 Task: Explore upcoming open houses in Providence, Rhode Island, to visit properties with a home library or reading nook, and take note of these cozy features.
Action: Mouse moved to (131, 134)
Screenshot: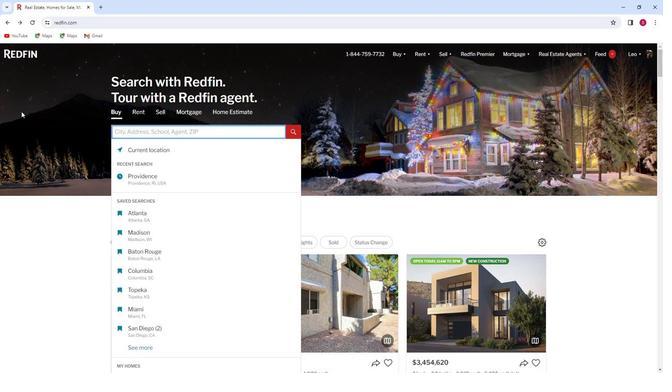 
Action: Mouse pressed left at (131, 134)
Screenshot: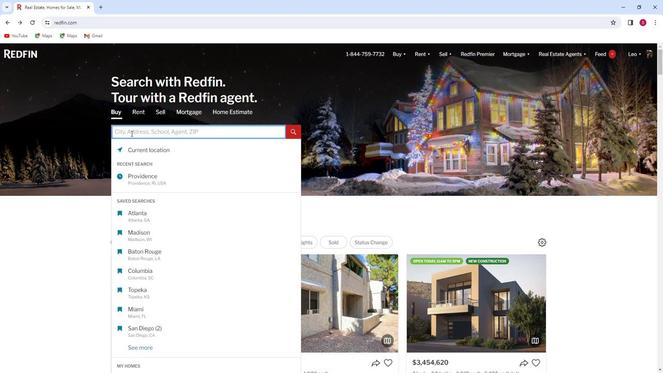 
Action: Mouse moved to (131, 134)
Screenshot: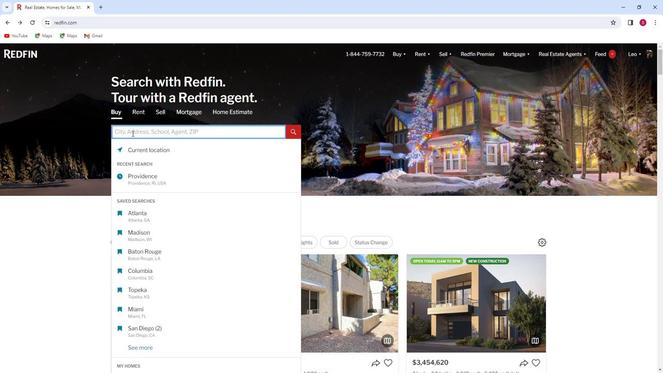 
Action: Key pressed <Key.shift><Key.shift><Key.shift><Key.shift><Key.shift><Key.shift><Key.shift><Key.shift><Key.shift><Key.shift><Key.shift><Key.shift><Key.shift><Key.shift><Key.shift><Key.shift><Key.shift><Key.shift><Key.shift><Key.shift><Key.shift><Key.shift><Key.shift><Key.shift><Key.shift><Key.shift><Key.shift><Key.shift><Key.shift><Key.shift><Key.shift><Key.shift><Key.shift>Providence
Screenshot: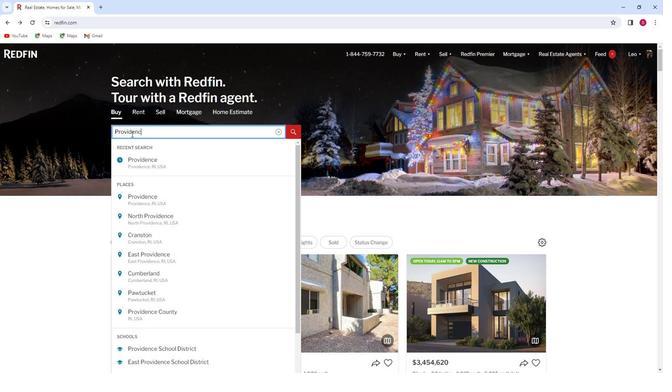 
Action: Mouse moved to (156, 166)
Screenshot: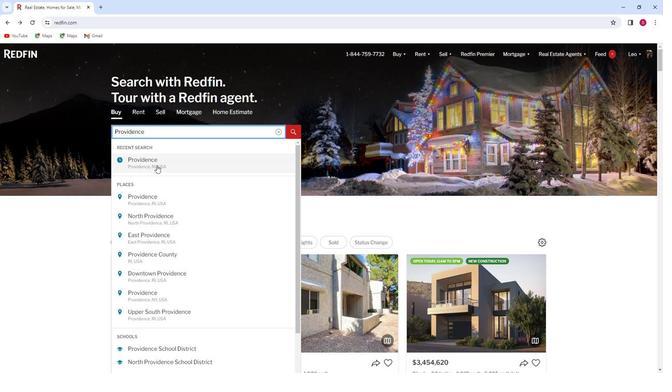 
Action: Mouse pressed left at (156, 166)
Screenshot: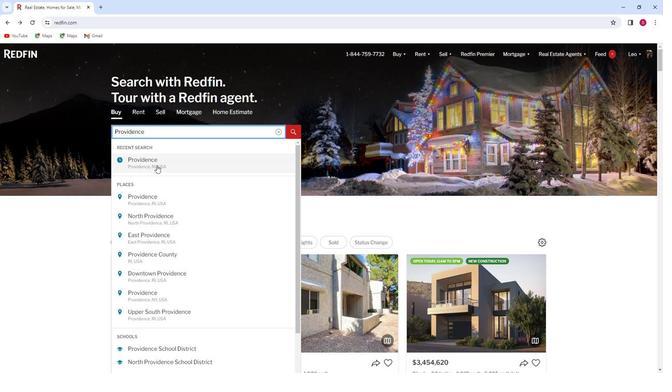 
Action: Mouse moved to (586, 102)
Screenshot: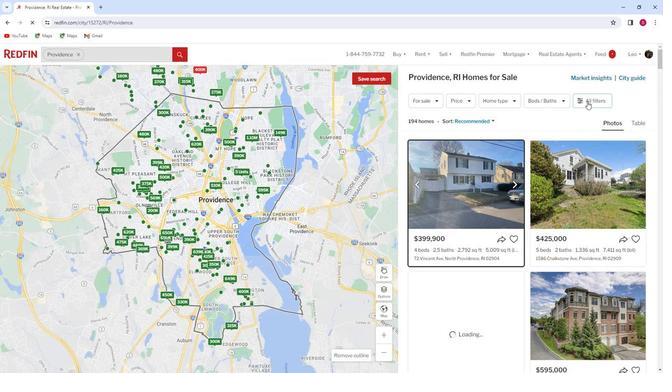 
Action: Mouse pressed left at (586, 102)
Screenshot: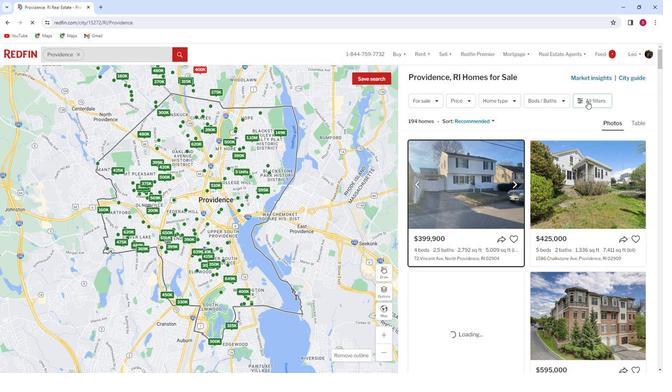 
Action: Mouse pressed left at (586, 102)
Screenshot: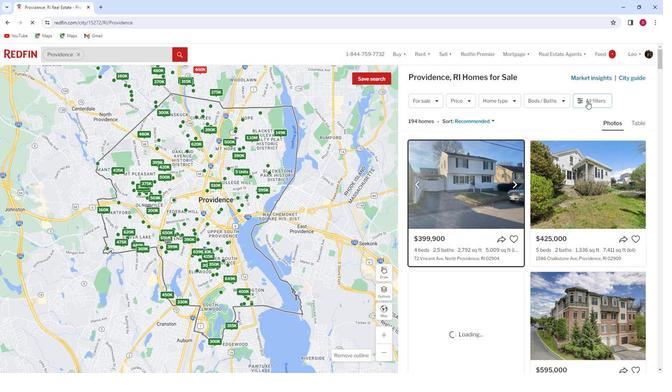 
Action: Mouse pressed left at (586, 102)
Screenshot: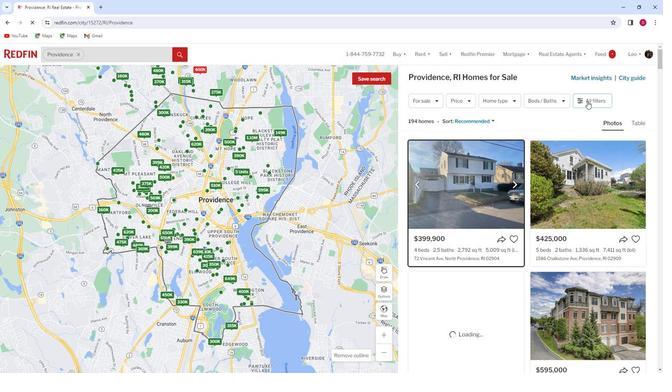 
Action: Mouse moved to (585, 101)
Screenshot: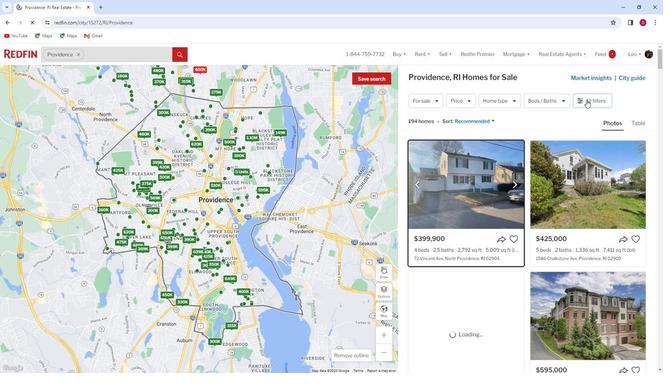 
Action: Mouse pressed left at (585, 101)
Screenshot: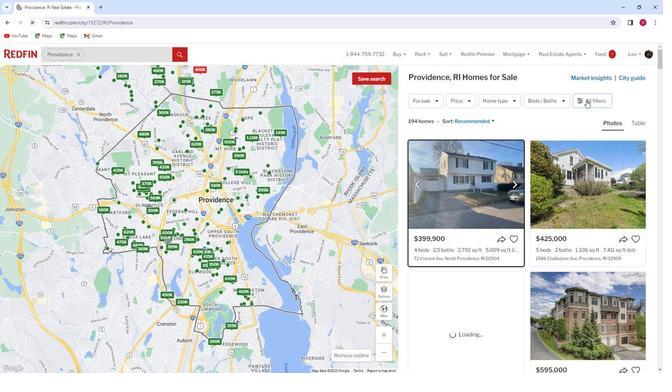 
Action: Mouse pressed left at (585, 101)
Screenshot: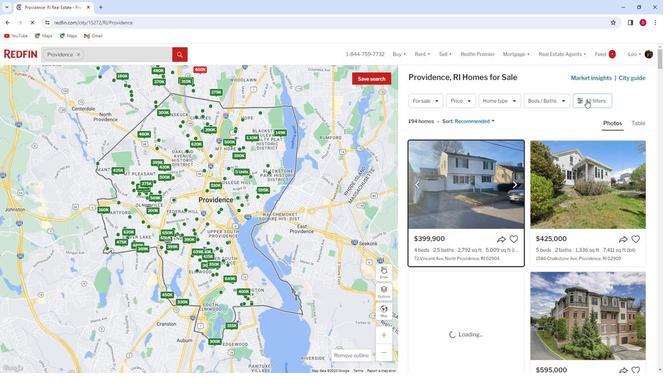
Action: Mouse pressed left at (585, 101)
Screenshot: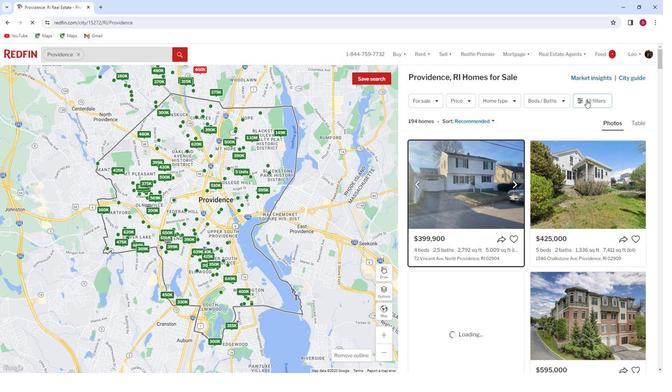 
Action: Mouse moved to (588, 100)
Screenshot: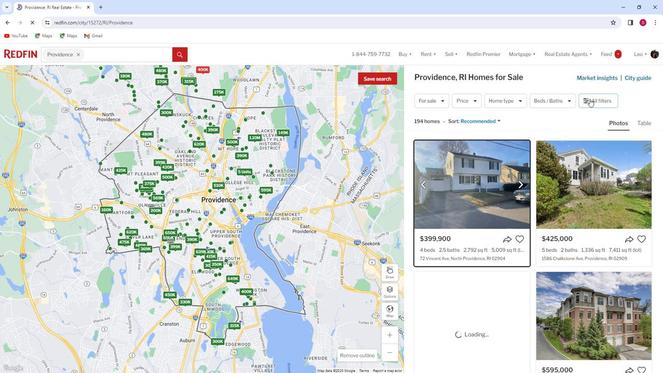 
Action: Mouse pressed left at (588, 100)
Screenshot: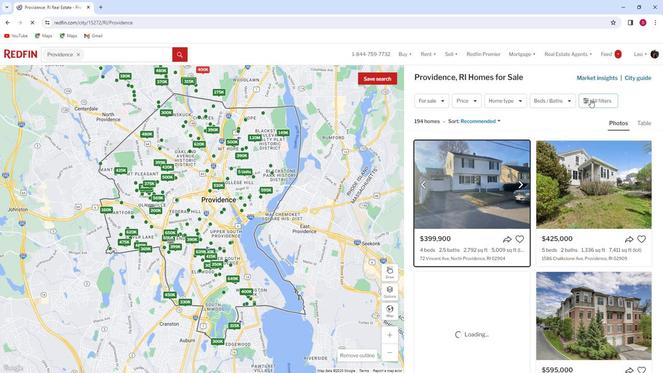 
Action: Mouse moved to (593, 101)
Screenshot: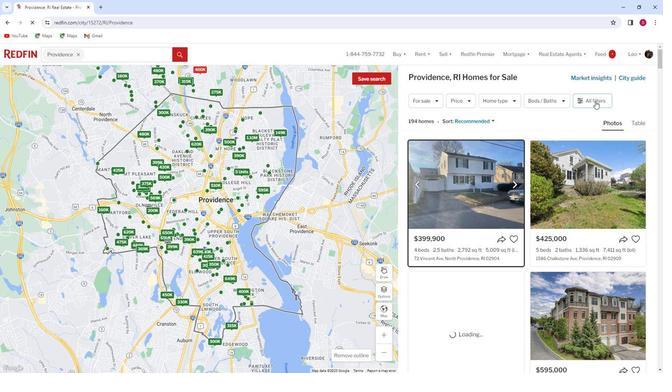 
Action: Mouse pressed left at (593, 101)
Screenshot: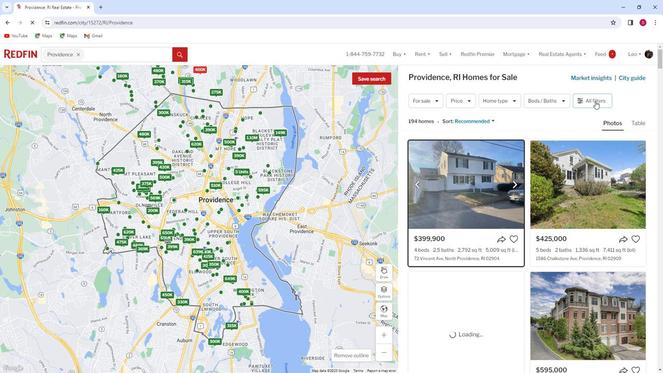 
Action: Mouse moved to (547, 186)
Screenshot: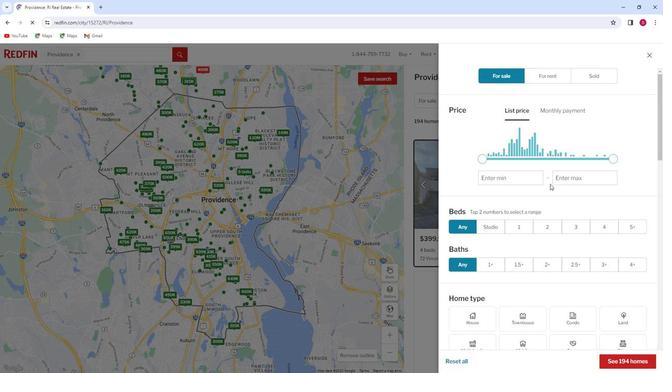 
Action: Mouse scrolled (547, 186) with delta (0, 0)
Screenshot: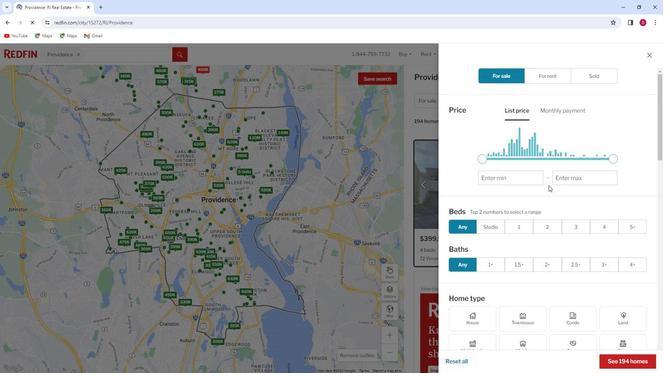 
Action: Mouse scrolled (547, 186) with delta (0, 0)
Screenshot: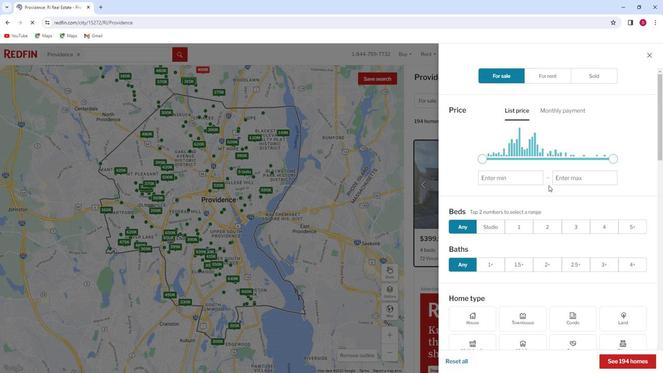
Action: Mouse scrolled (547, 186) with delta (0, 0)
Screenshot: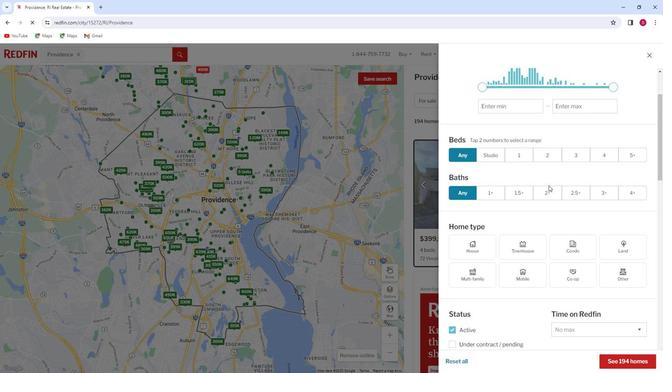 
Action: Mouse scrolled (547, 186) with delta (0, 0)
Screenshot: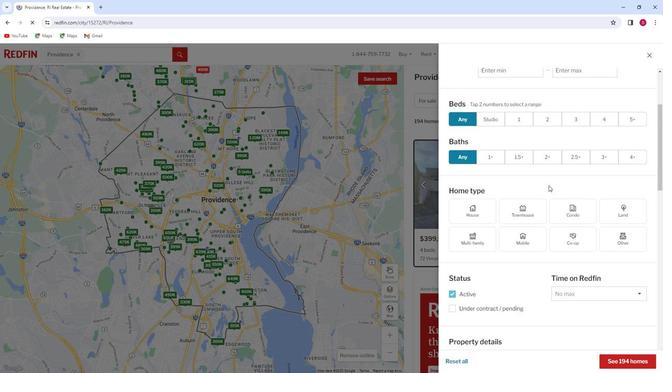 
Action: Mouse scrolled (547, 186) with delta (0, 0)
Screenshot: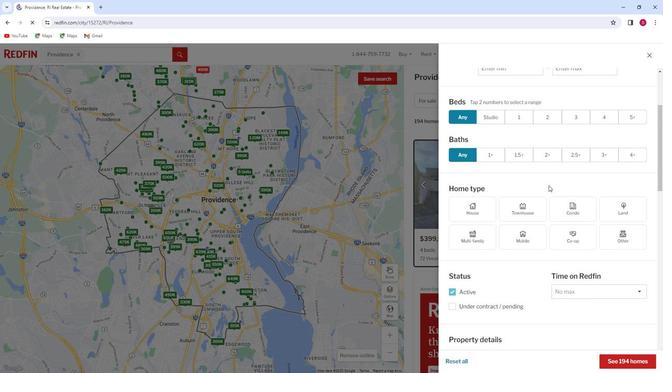 
Action: Mouse scrolled (547, 186) with delta (0, 0)
Screenshot: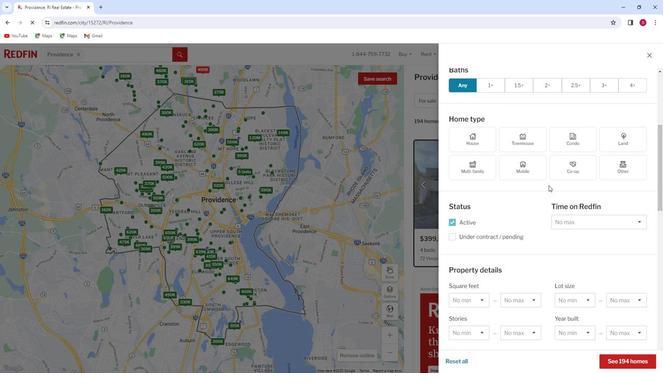 
Action: Mouse scrolled (547, 186) with delta (0, 0)
Screenshot: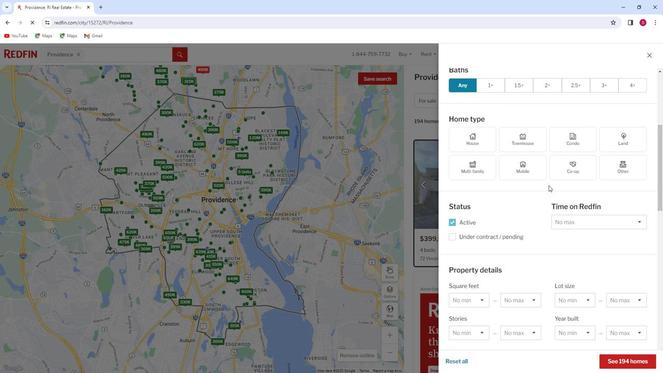 
Action: Mouse scrolled (547, 186) with delta (0, 0)
Screenshot: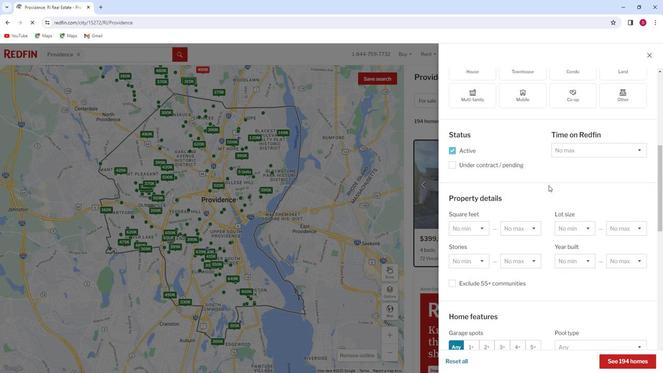 
Action: Mouse scrolled (547, 186) with delta (0, 0)
Screenshot: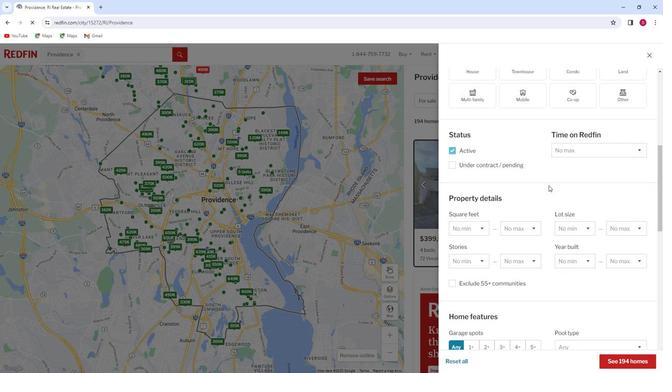 
Action: Mouse scrolled (547, 186) with delta (0, 0)
Screenshot: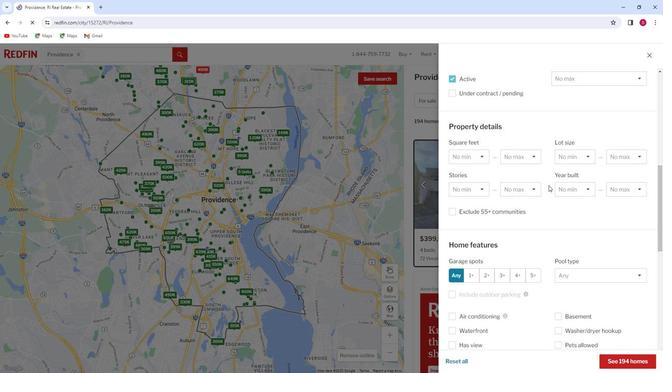 
Action: Mouse scrolled (547, 186) with delta (0, 0)
Screenshot: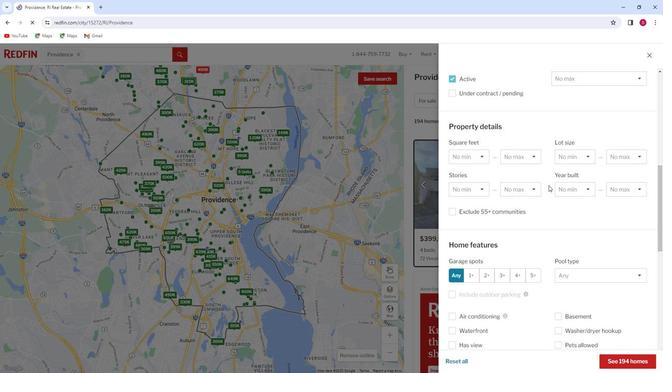
Action: Mouse scrolled (547, 186) with delta (0, 0)
Screenshot: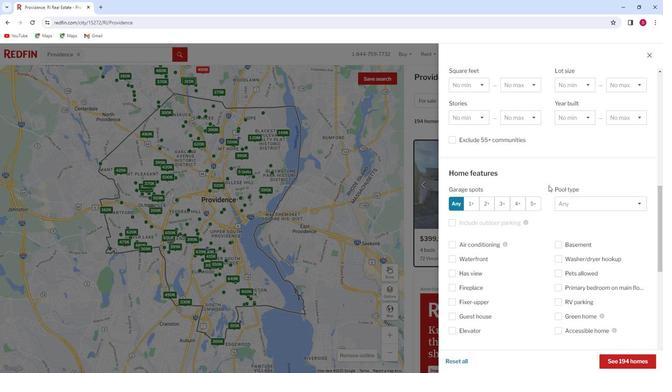 
Action: Mouse scrolled (547, 186) with delta (0, 0)
Screenshot: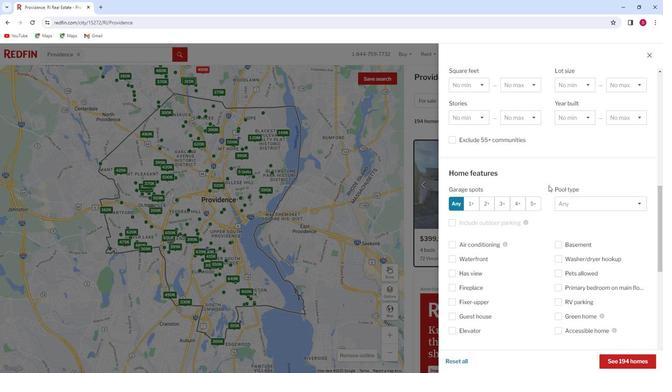
Action: Mouse scrolled (547, 186) with delta (0, 0)
Screenshot: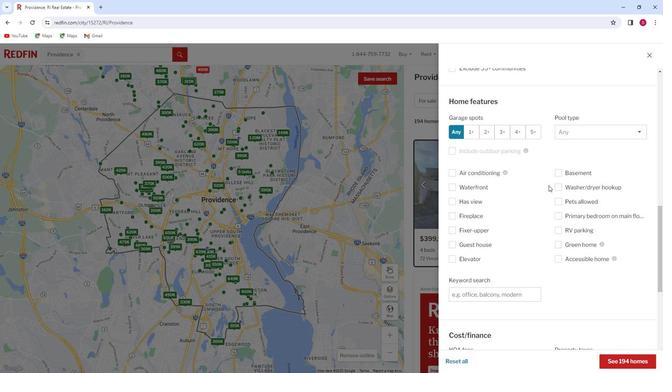 
Action: Mouse scrolled (547, 186) with delta (0, 0)
Screenshot: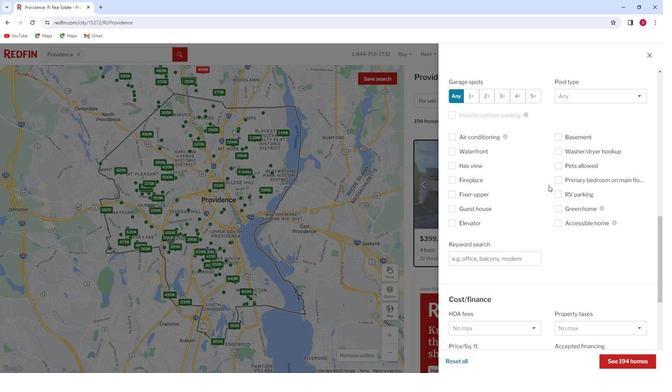 
Action: Mouse scrolled (547, 186) with delta (0, 0)
Screenshot: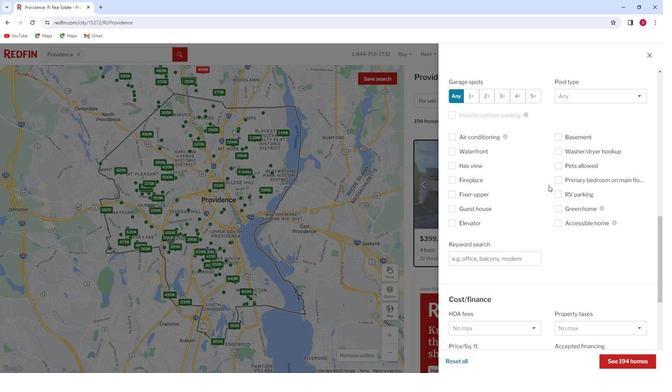 
Action: Mouse moved to (487, 190)
Screenshot: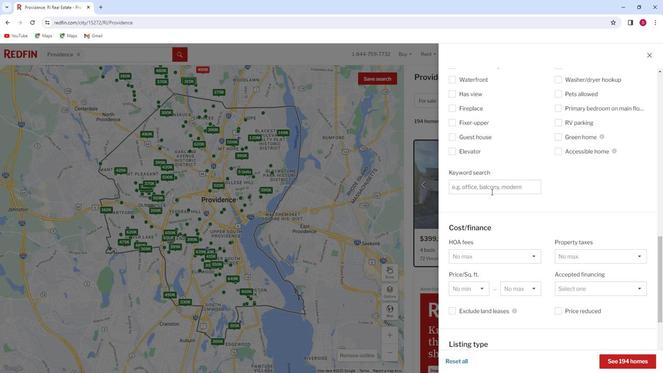 
Action: Mouse pressed left at (487, 190)
Screenshot: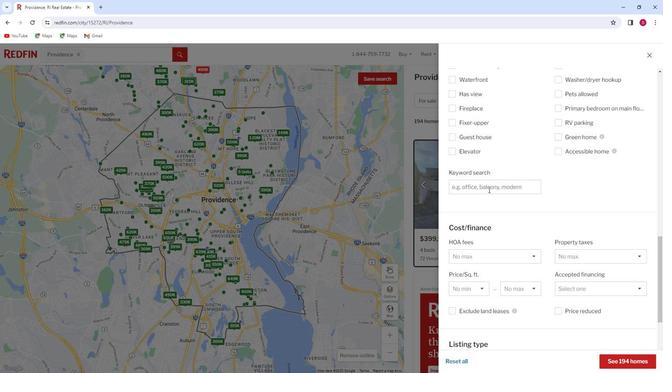 
Action: Key pressed home<Key.space>library
Screenshot: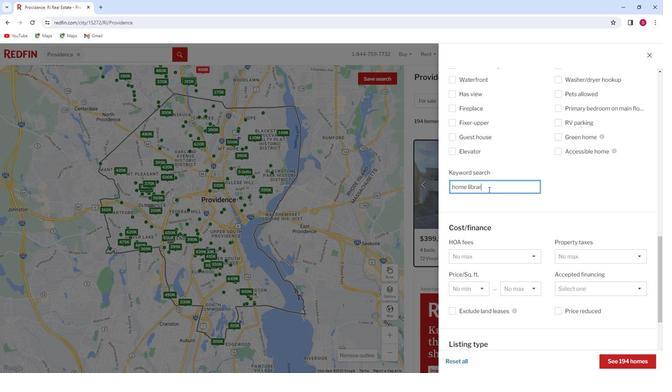 
Action: Mouse moved to (487, 189)
Screenshot: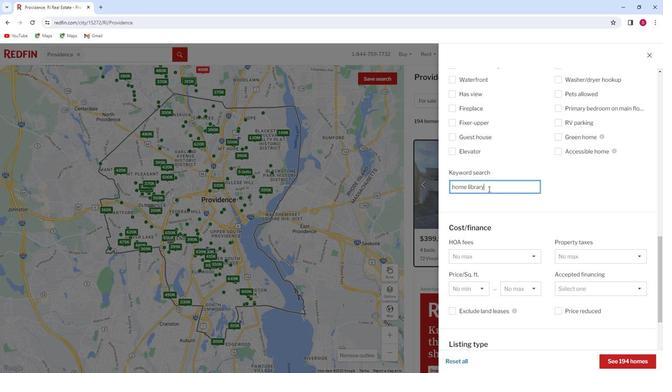 
Action: Mouse scrolled (487, 189) with delta (0, 0)
Screenshot: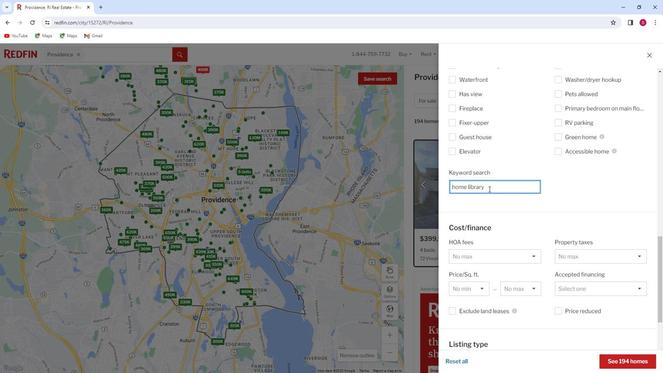
Action: Mouse moved to (487, 191)
Screenshot: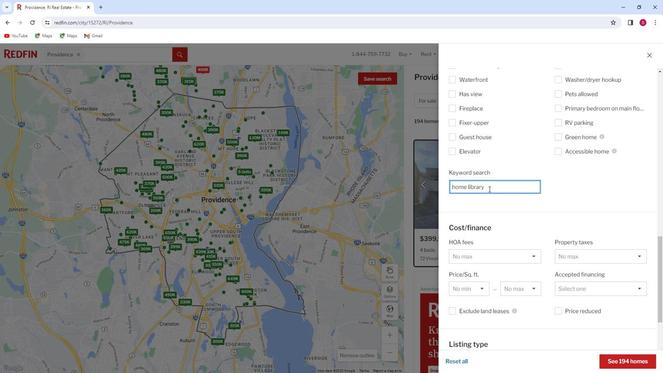 
Action: Mouse scrolled (487, 191) with delta (0, 0)
Screenshot: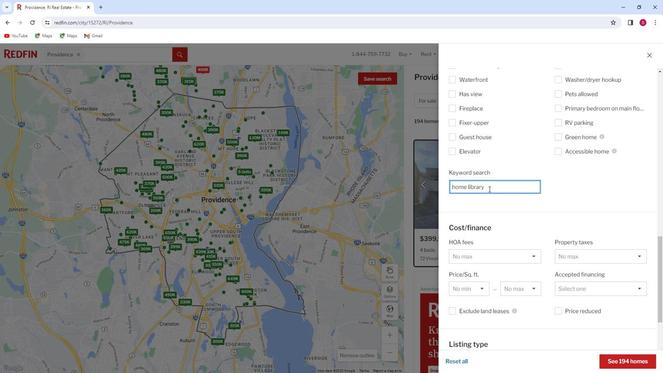 
Action: Mouse moved to (487, 191)
Screenshot: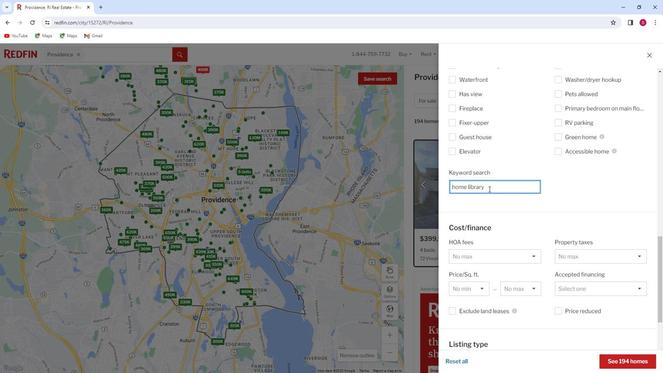 
Action: Mouse scrolled (487, 191) with delta (0, 0)
Screenshot: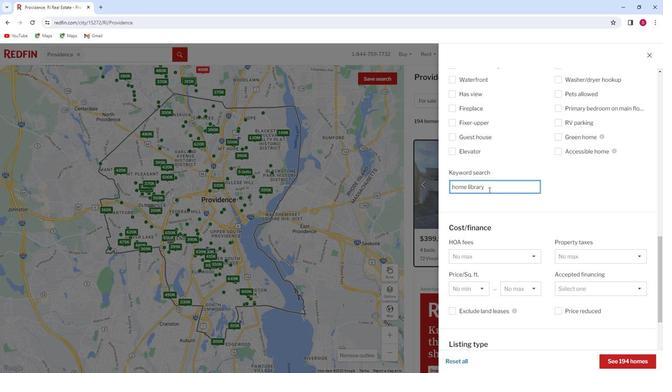 
Action: Mouse scrolled (487, 191) with delta (0, 0)
Screenshot: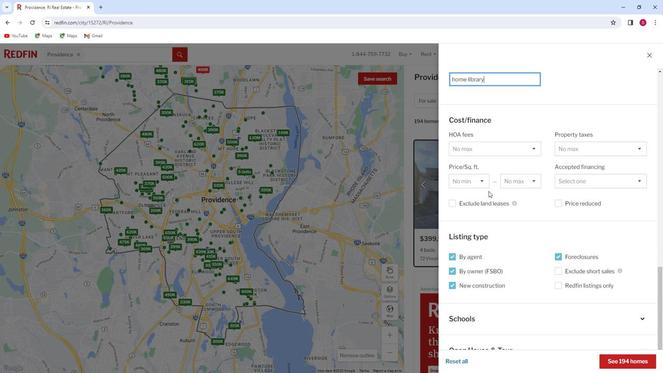 
Action: Mouse moved to (486, 193)
Screenshot: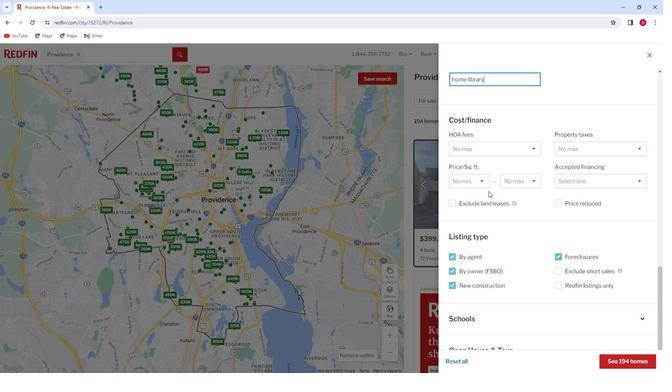 
Action: Mouse scrolled (486, 192) with delta (0, 0)
Screenshot: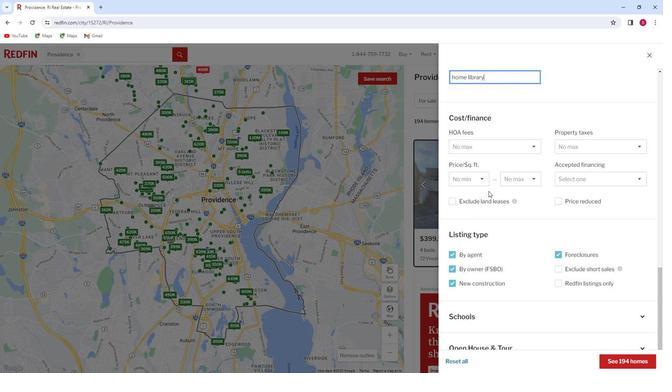 
Action: Mouse moved to (486, 193)
Screenshot: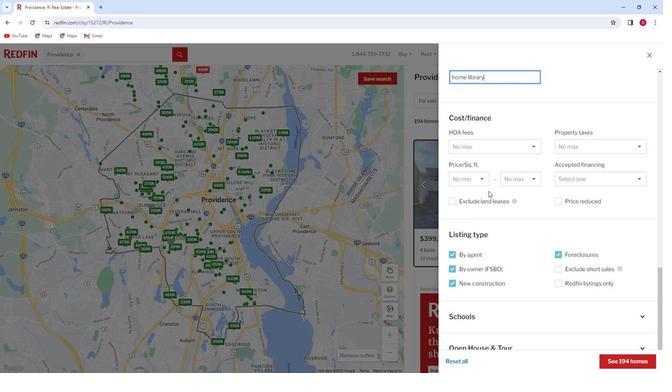 
Action: Mouse scrolled (486, 193) with delta (0, 0)
Screenshot: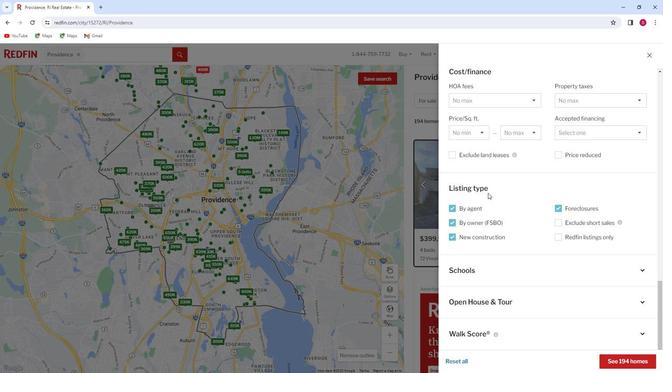 
Action: Mouse scrolled (486, 193) with delta (0, 0)
Screenshot: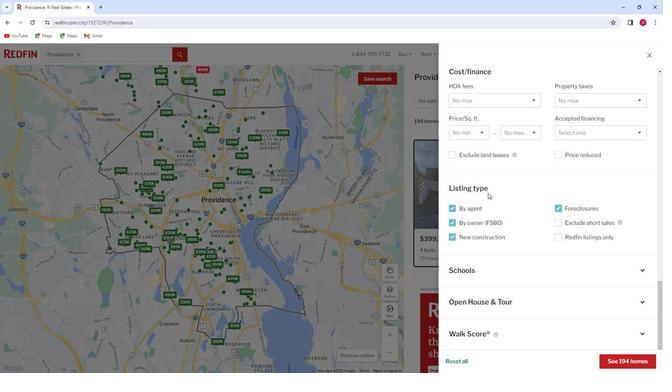 
Action: Mouse moved to (486, 194)
Screenshot: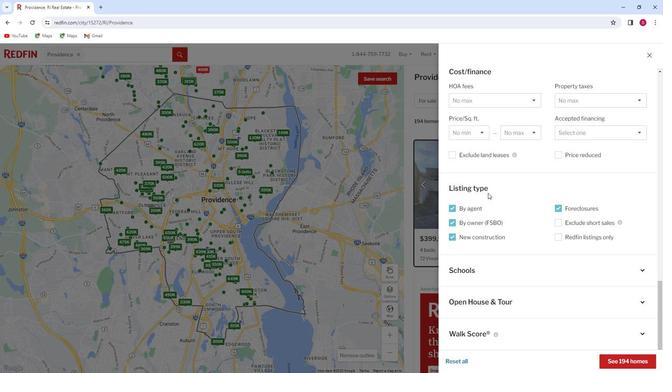 
Action: Mouse scrolled (486, 193) with delta (0, 0)
Screenshot: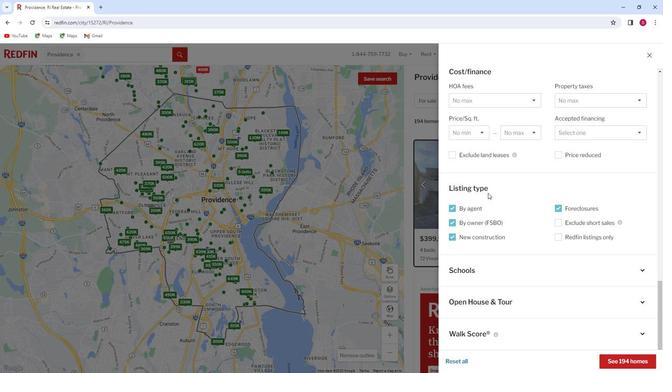 
Action: Mouse moved to (455, 305)
Screenshot: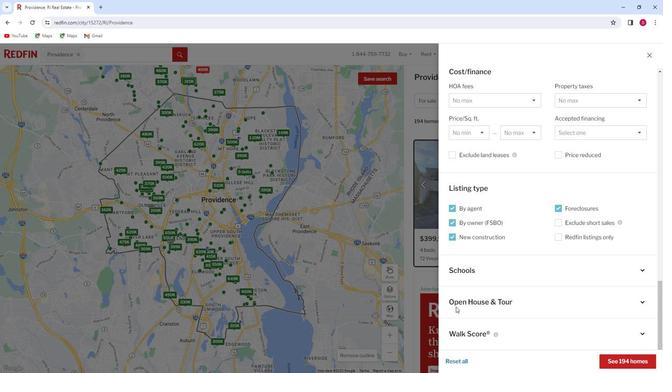 
Action: Mouse pressed left at (455, 305)
Screenshot: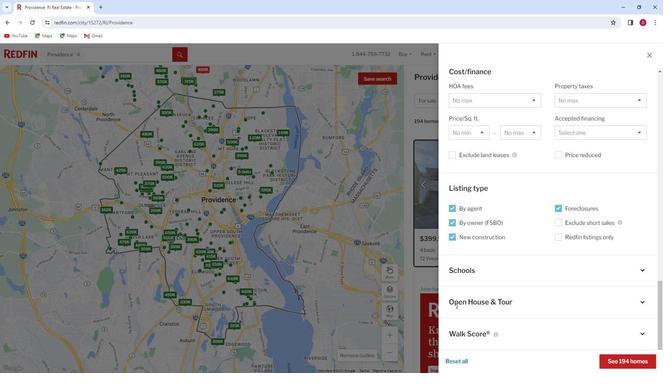 
Action: Mouse moved to (451, 300)
Screenshot: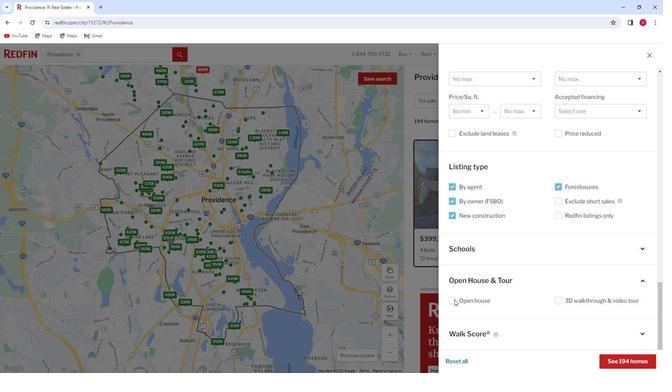 
Action: Mouse pressed left at (451, 300)
Screenshot: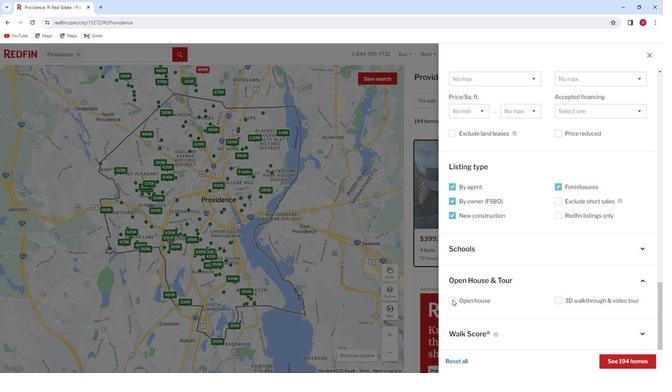 
Action: Mouse moved to (461, 330)
Screenshot: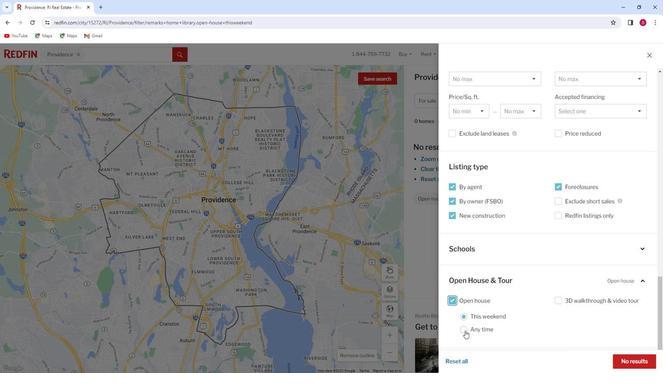
Action: Mouse pressed left at (461, 330)
Screenshot: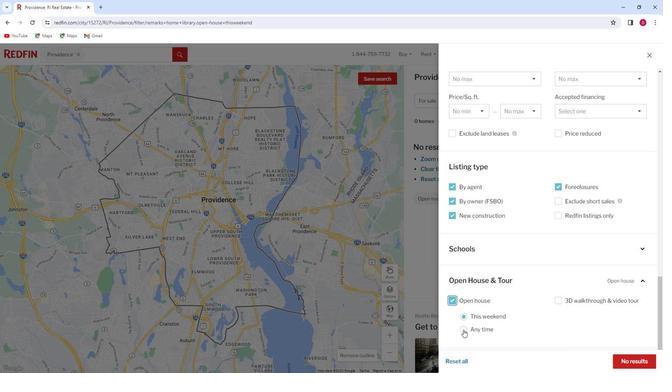 
Action: Mouse moved to (463, 317)
Screenshot: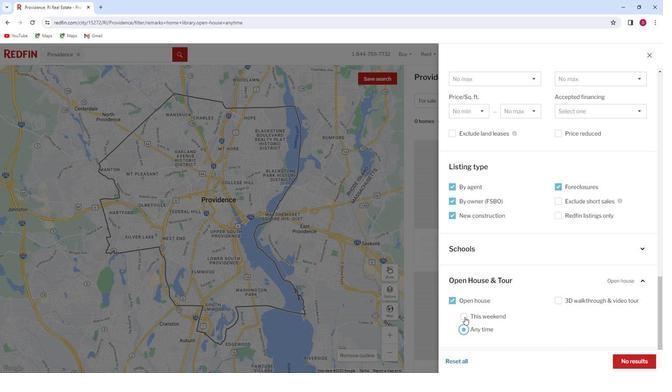 
Action: Mouse pressed left at (463, 317)
Screenshot: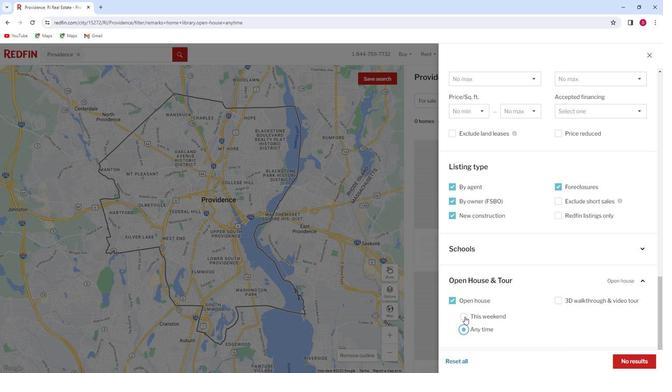 
Action: Mouse moved to (631, 361)
Screenshot: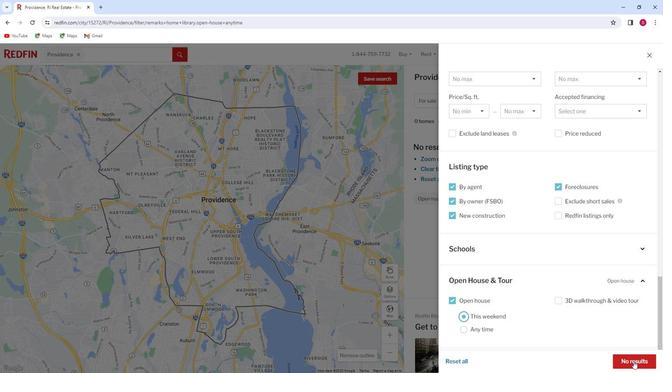 
Action: Mouse pressed left at (631, 361)
Screenshot: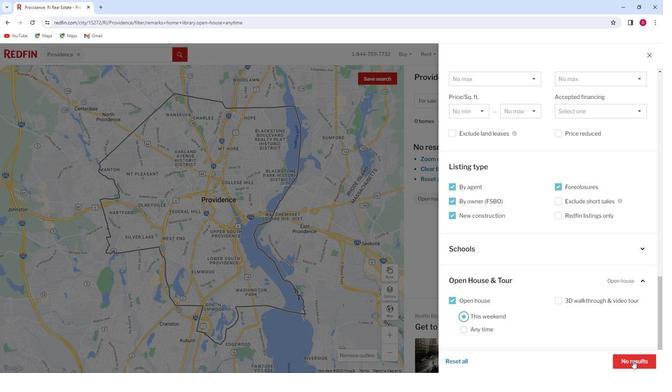 
Action: Mouse moved to (438, 261)
Screenshot: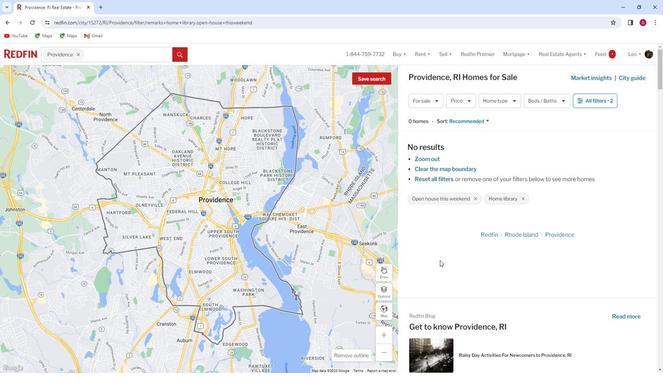 
